 Task: In the table sort the data in descending order.
Action: Mouse moved to (153, 70)
Screenshot: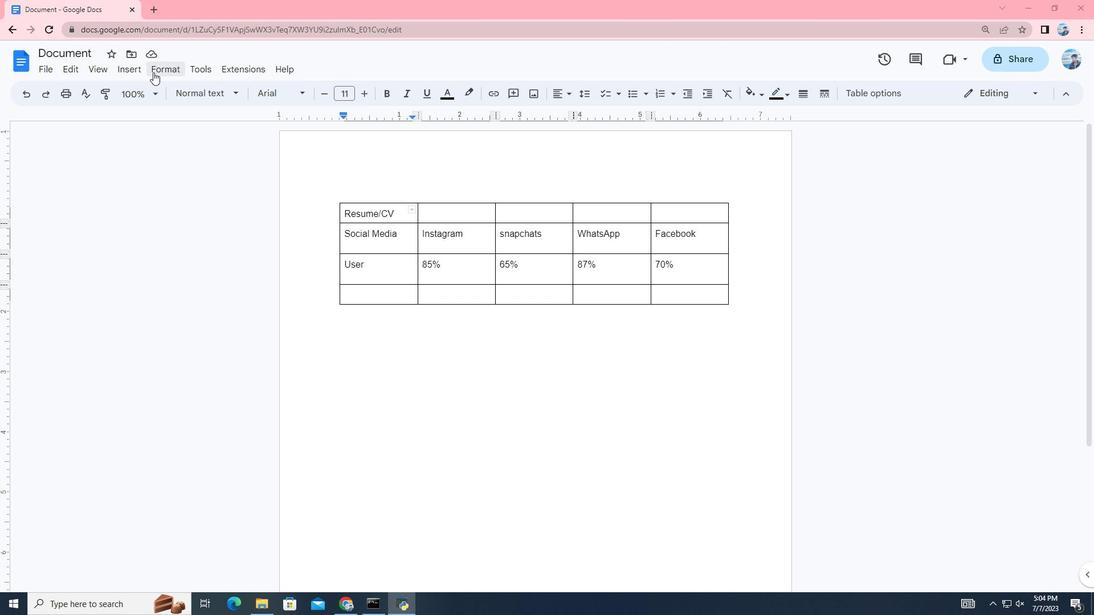 
Action: Mouse pressed left at (153, 70)
Screenshot: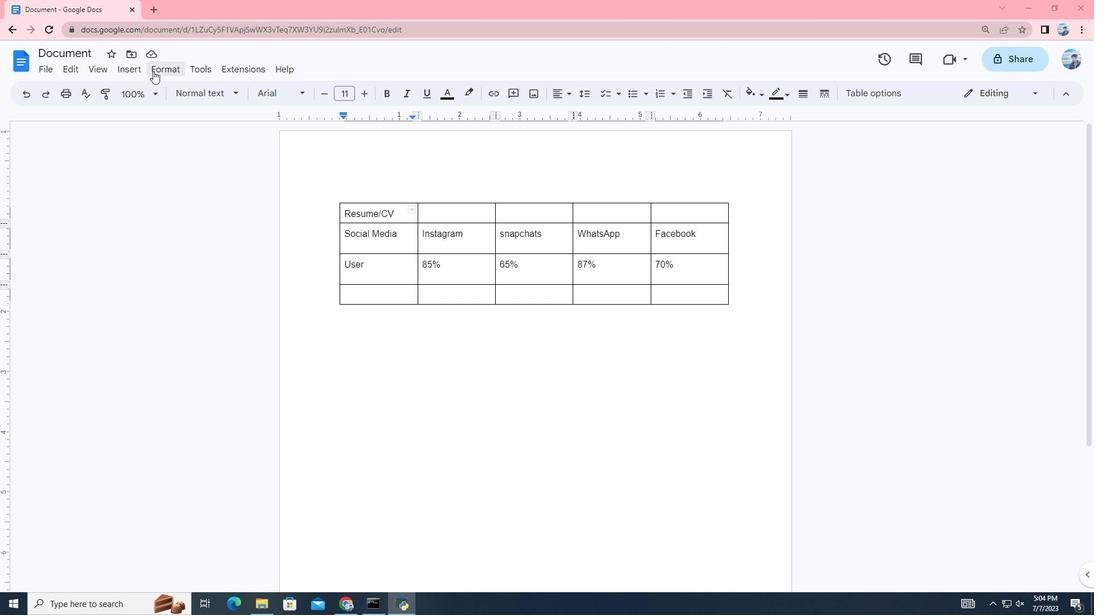 
Action: Mouse moved to (449, 548)
Screenshot: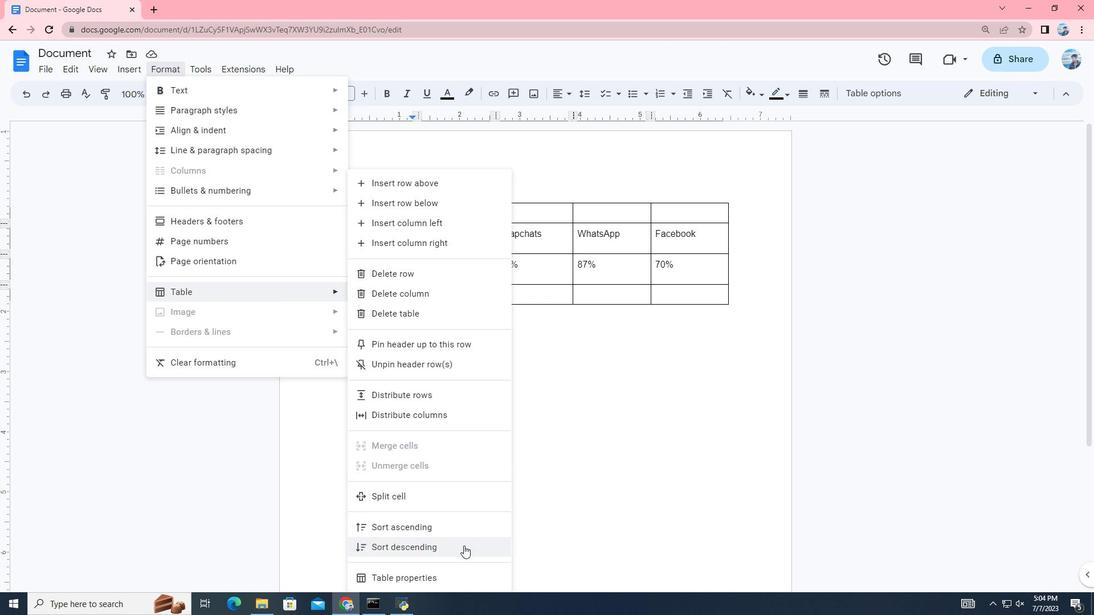 
Action: Mouse pressed left at (449, 548)
Screenshot: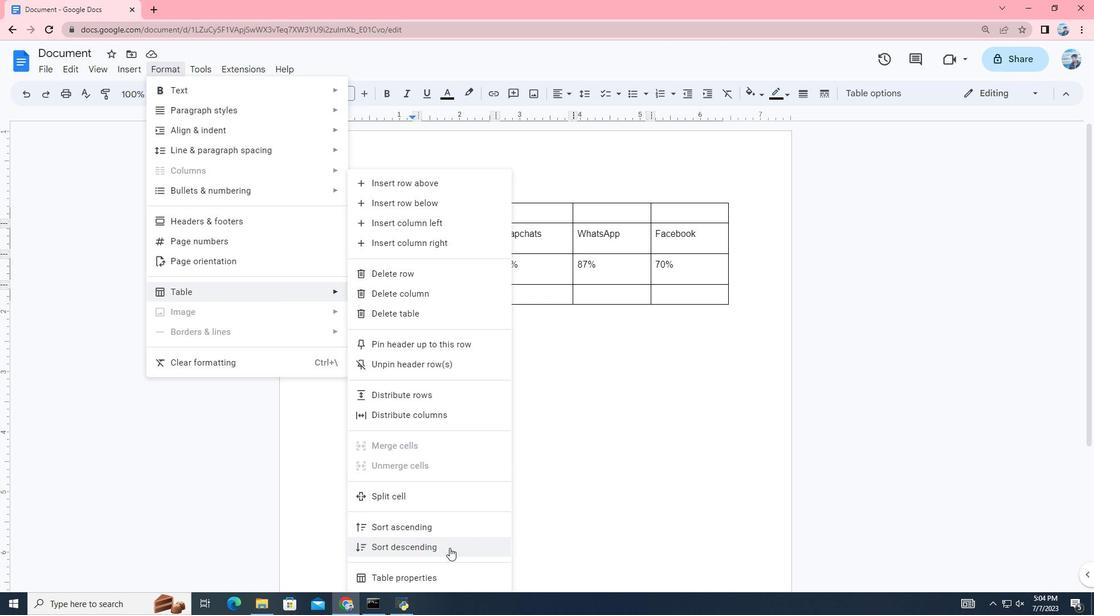 
Action: Mouse moved to (449, 547)
Screenshot: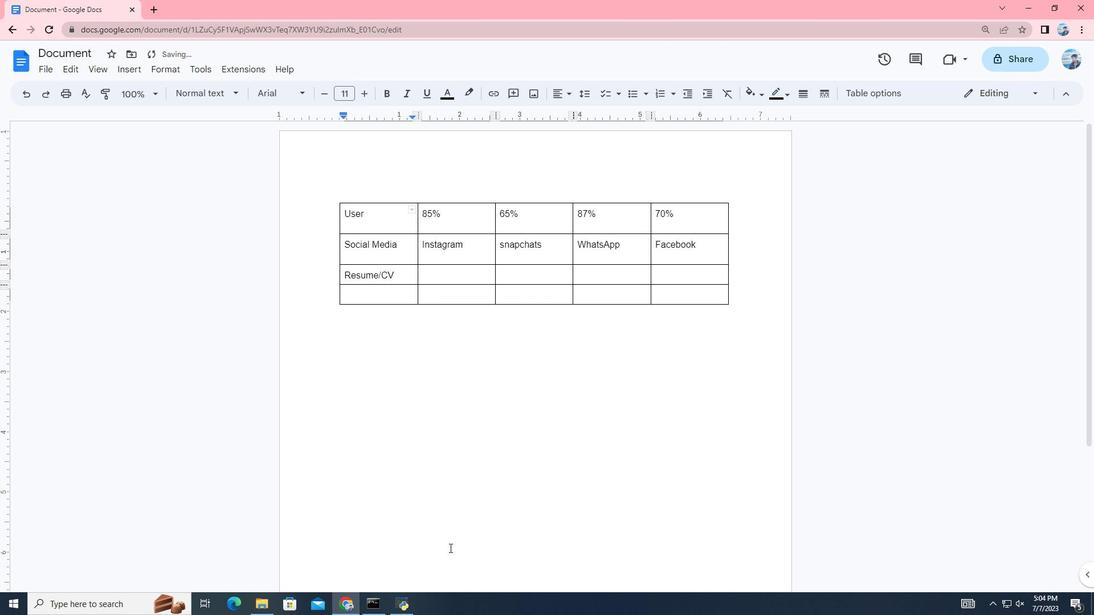 
